 Task: Add the task  Create API documentation for the app to the section Code Conquest in the project TrialLine and add a Due Date to the respective task as 2023/09/23.
Action: Mouse moved to (807, 518)
Screenshot: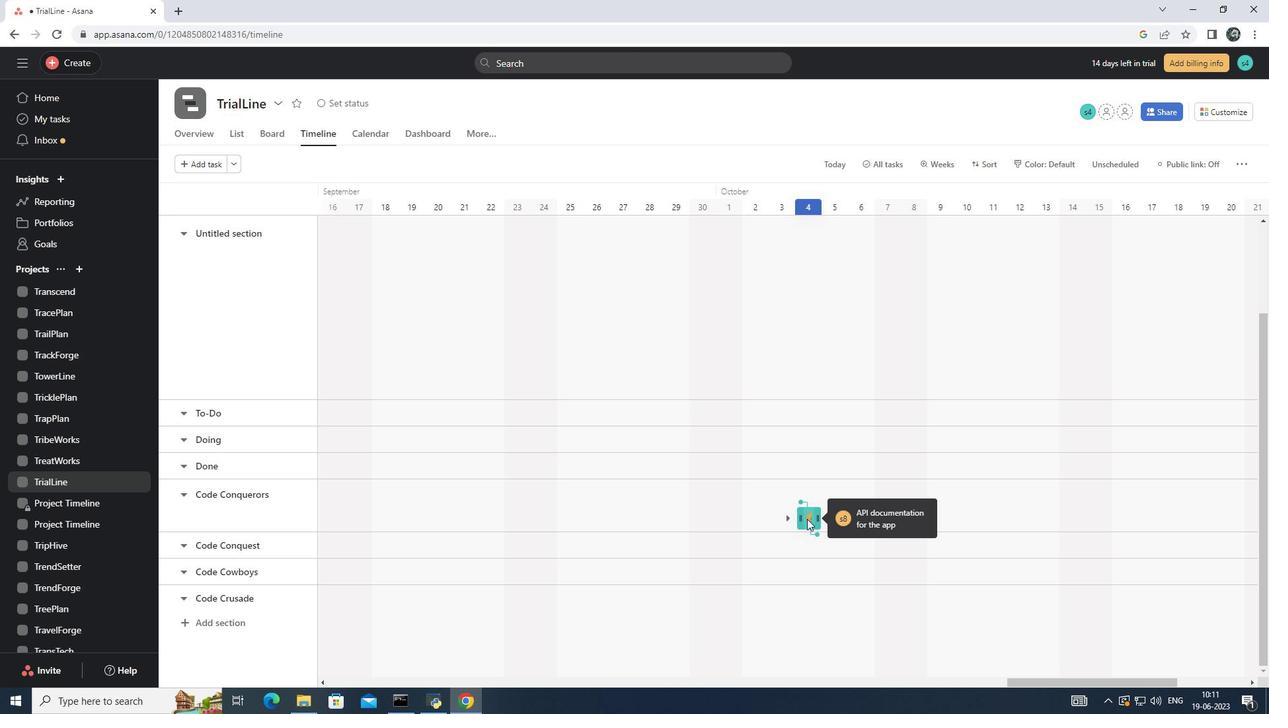 
Action: Mouse pressed left at (807, 518)
Screenshot: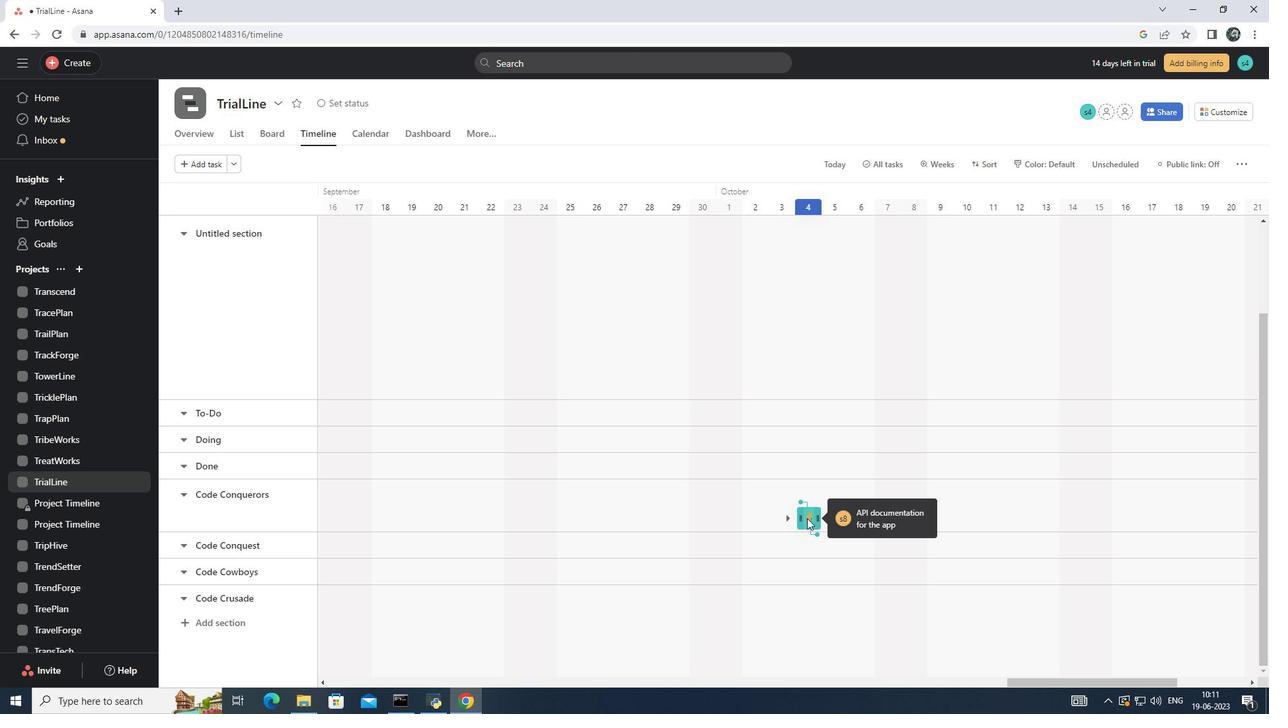
Action: Mouse moved to (1032, 292)
Screenshot: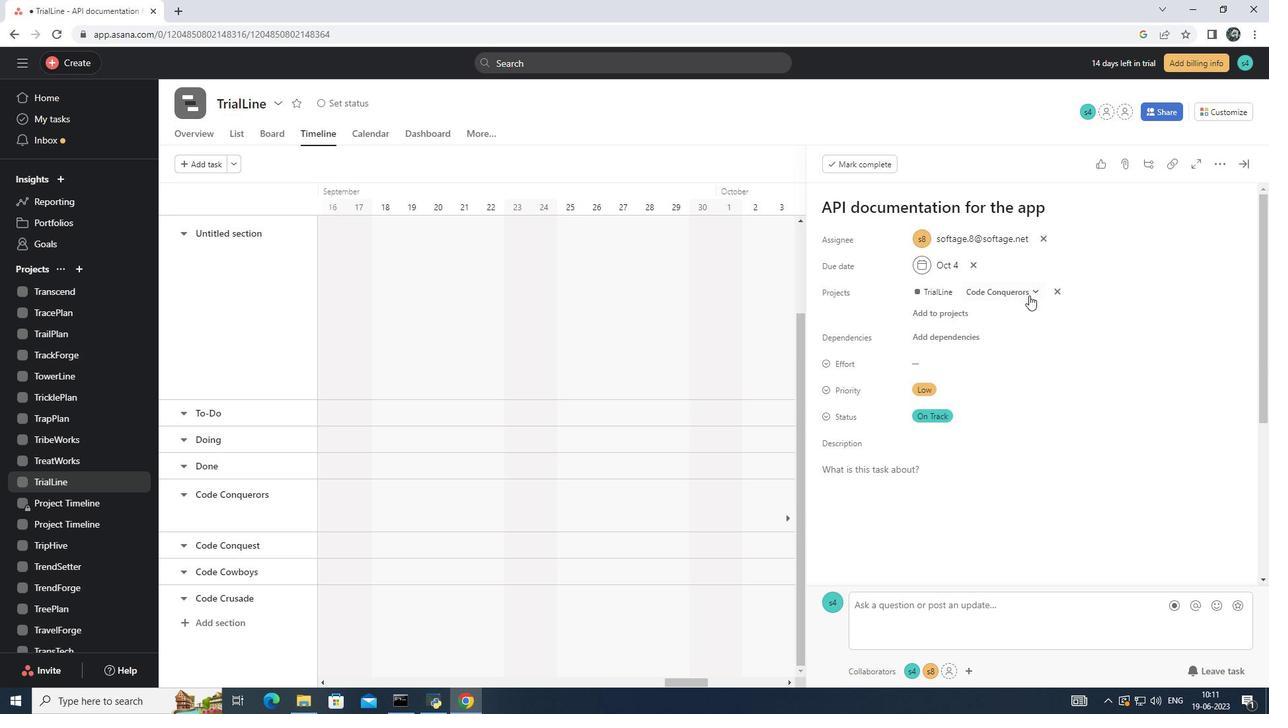 
Action: Mouse pressed left at (1032, 292)
Screenshot: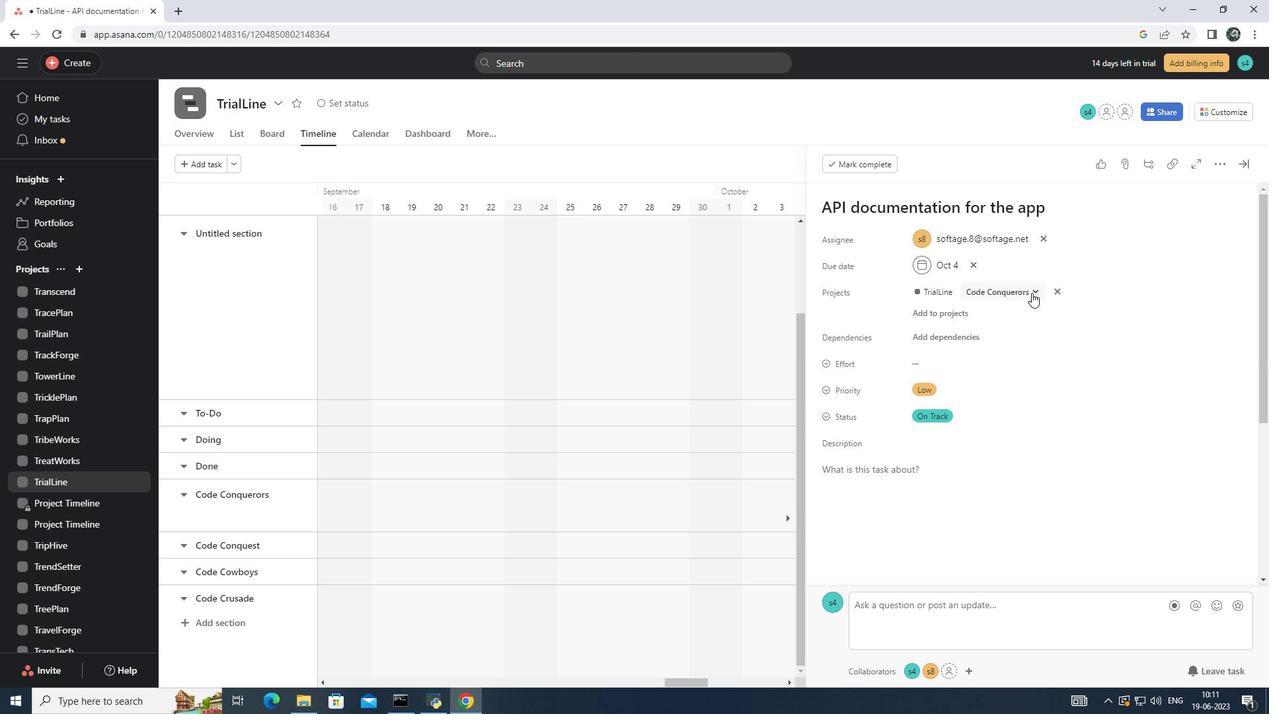 
Action: Mouse moved to (1023, 444)
Screenshot: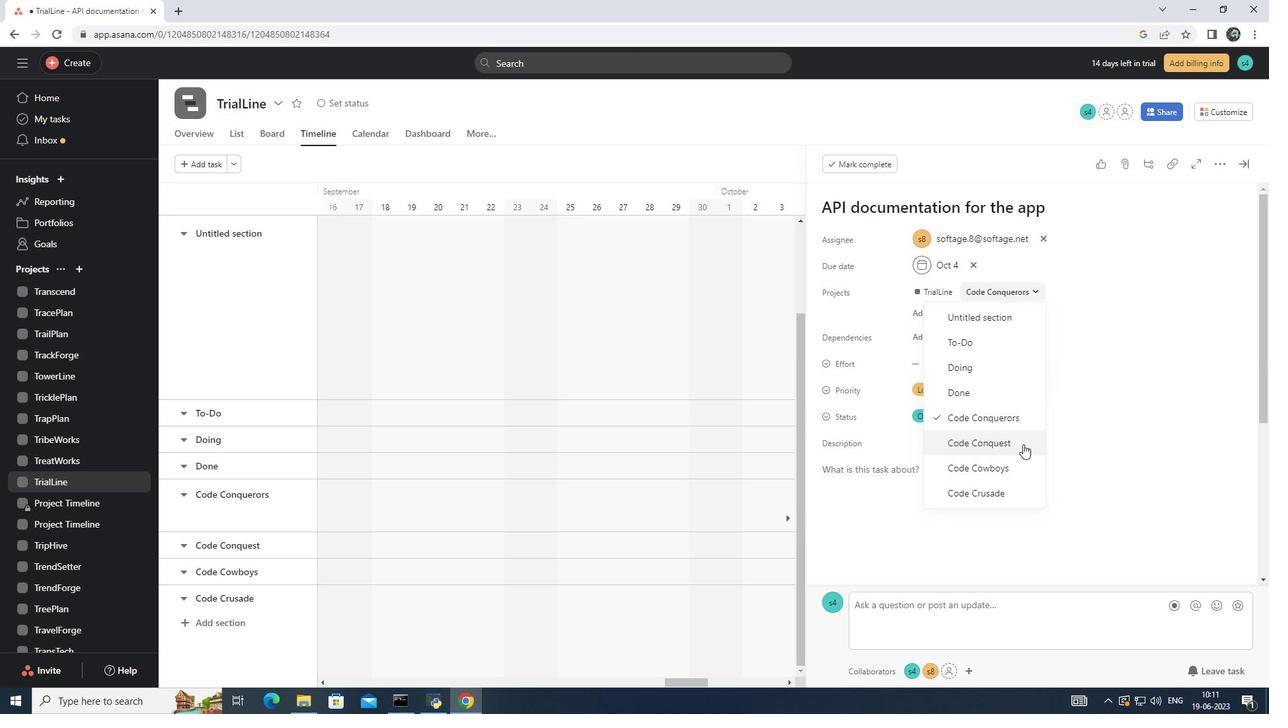 
Action: Mouse pressed left at (1023, 444)
Screenshot: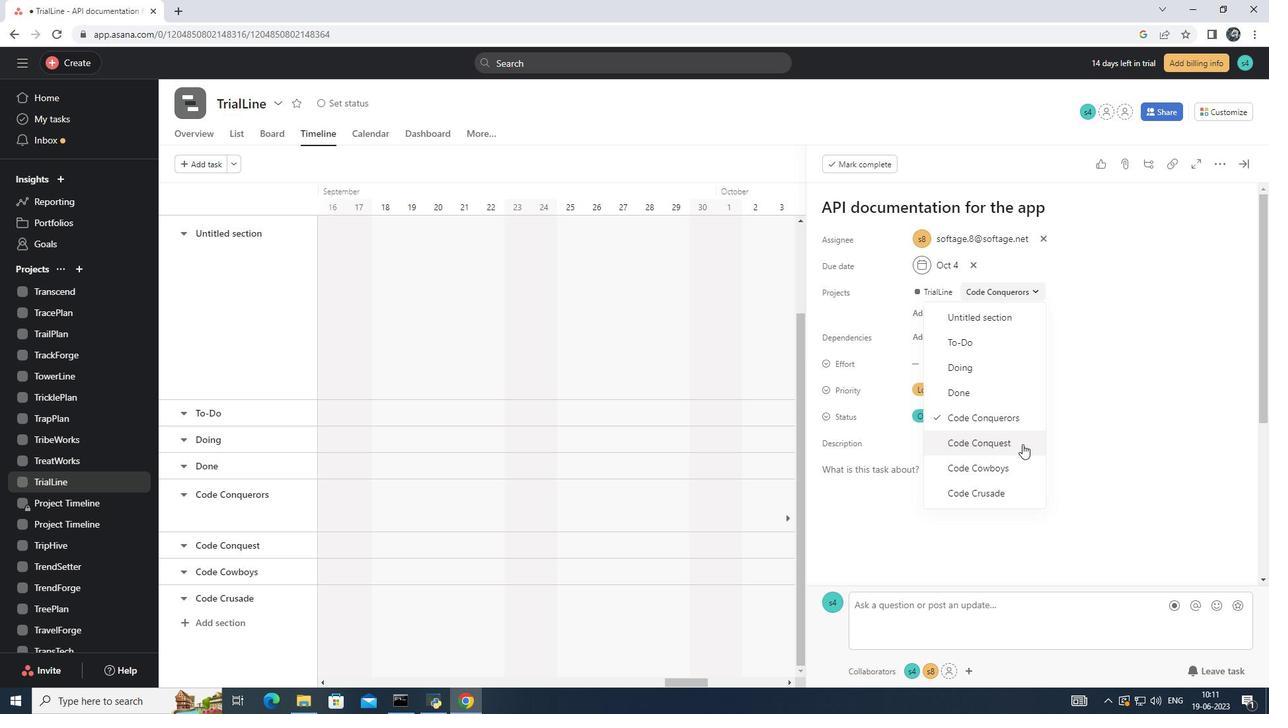 
Action: Mouse moved to (976, 265)
Screenshot: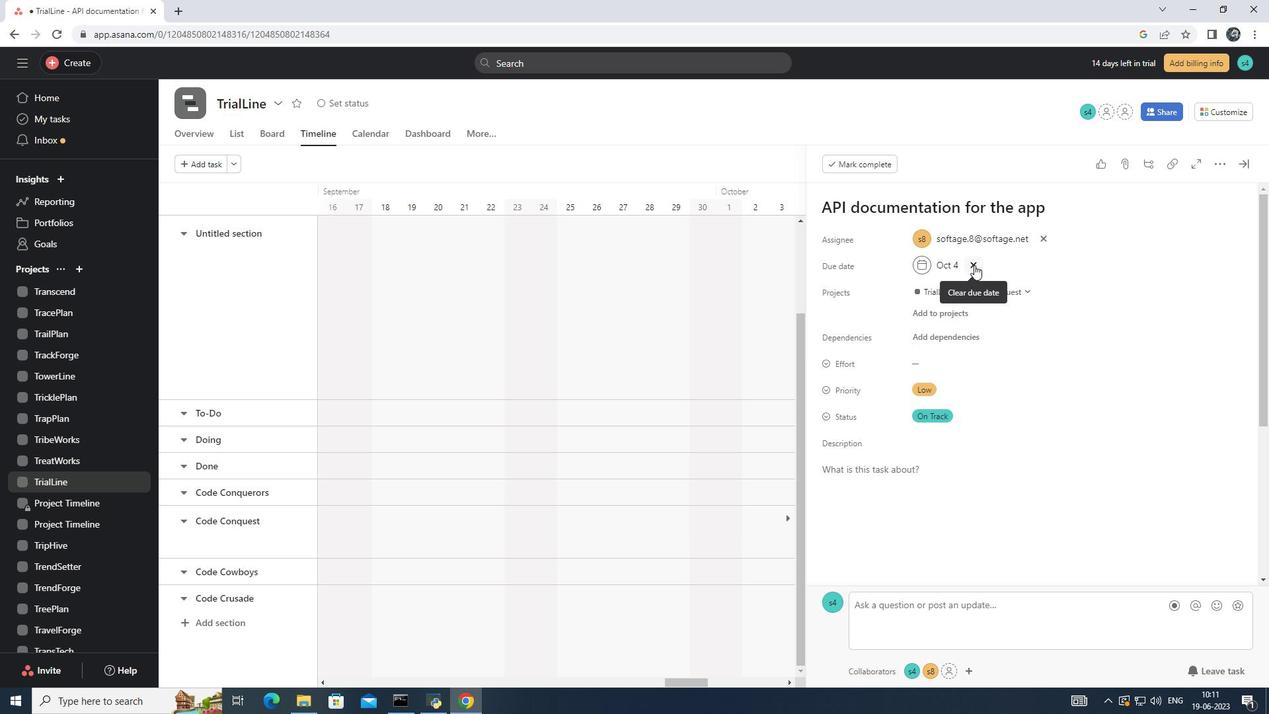 
Action: Mouse pressed left at (976, 265)
Screenshot: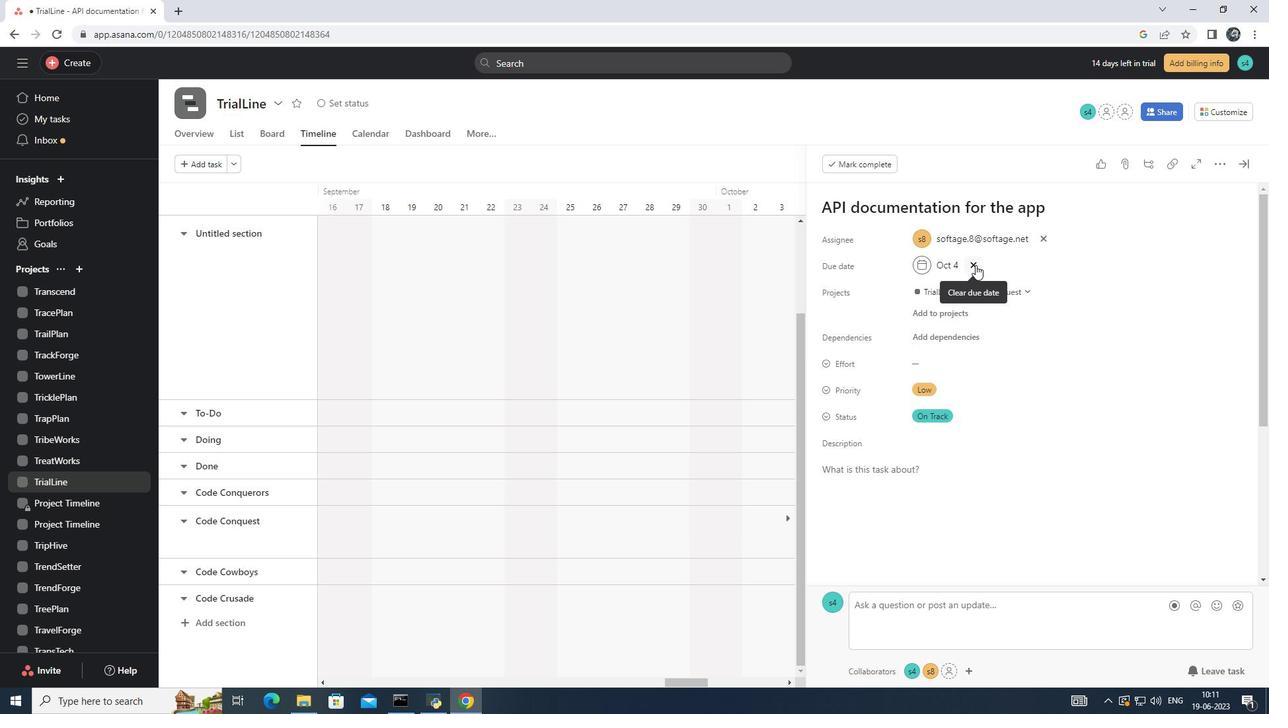 
Action: Mouse moved to (925, 260)
Screenshot: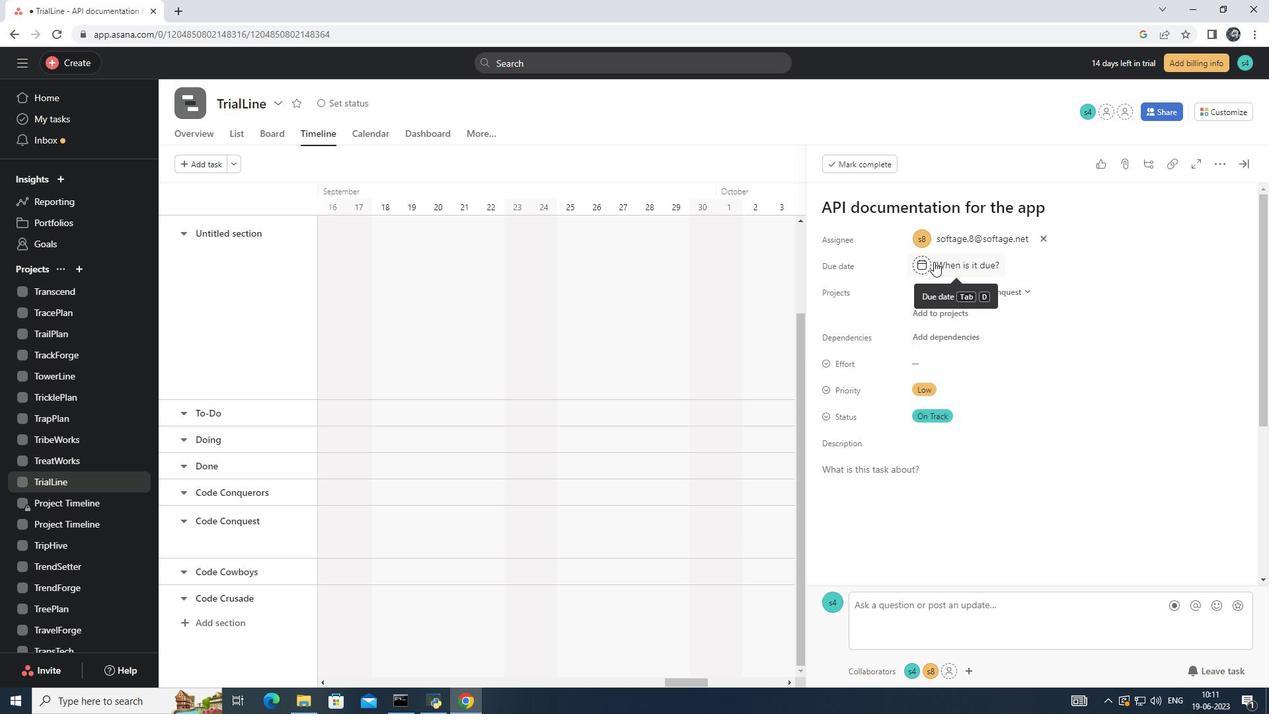 
Action: Mouse pressed left at (925, 260)
Screenshot: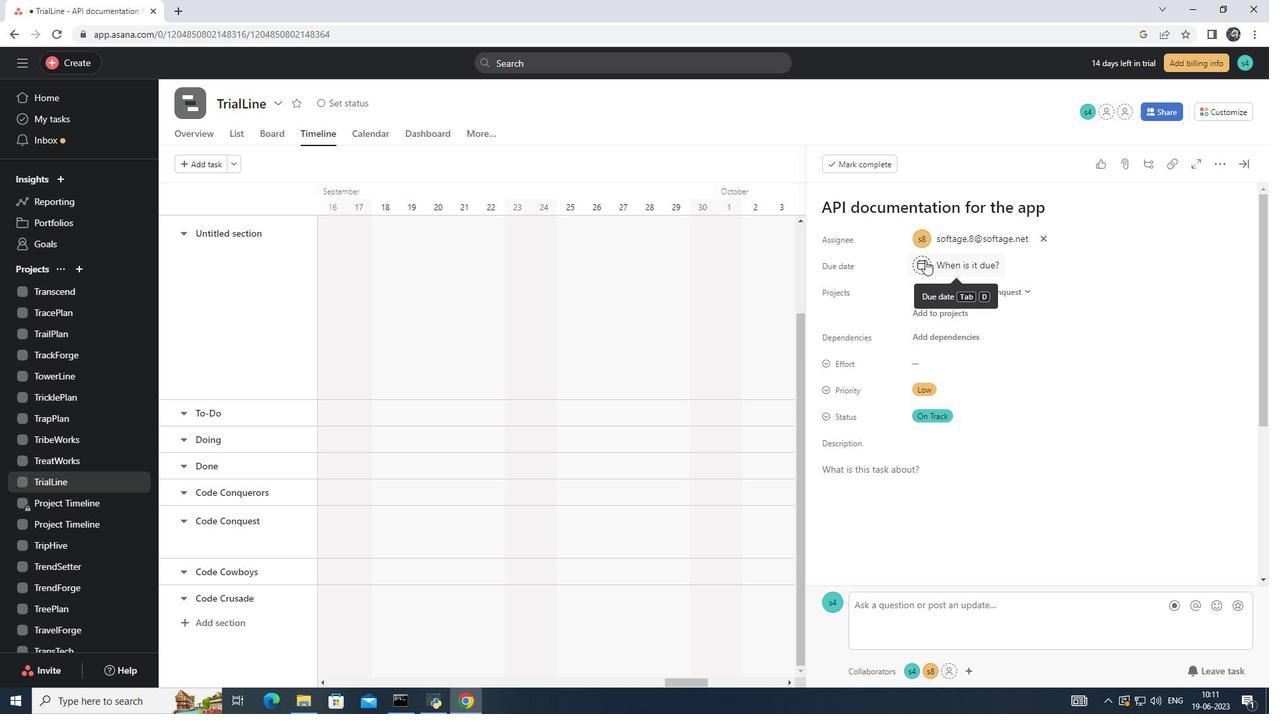 
Action: Mouse moved to (1026, 302)
Screenshot: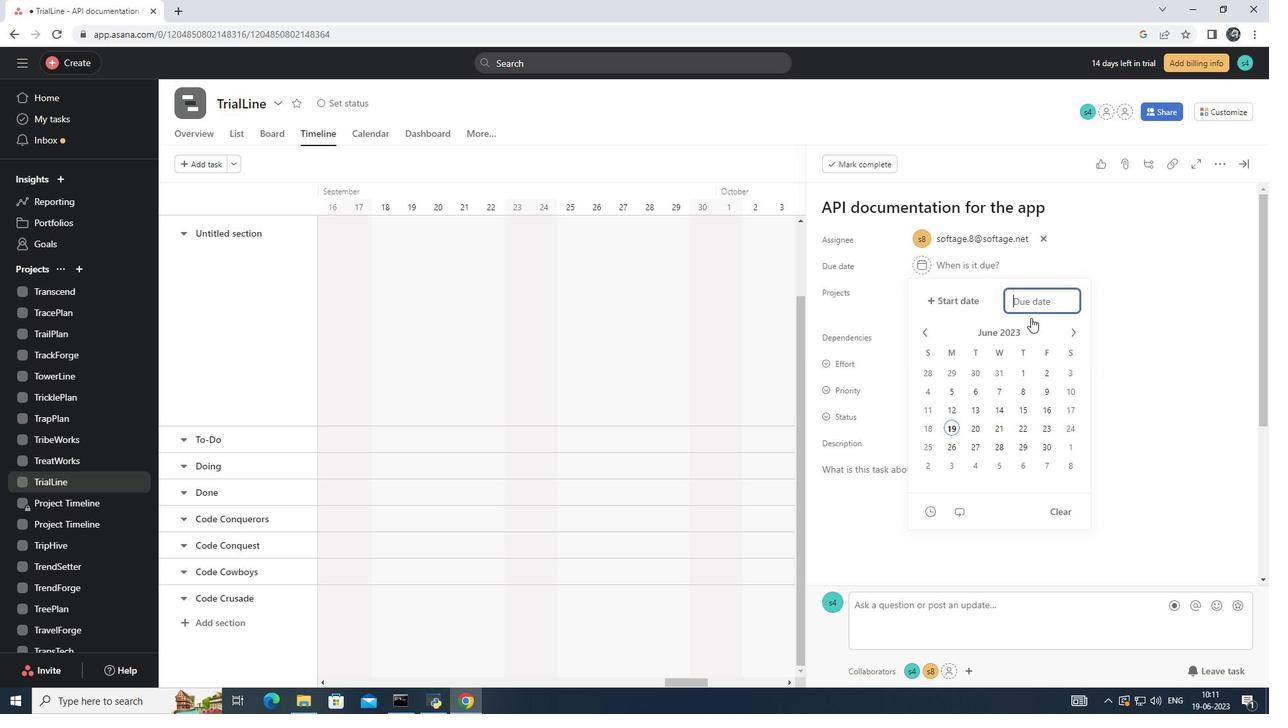 
Action: Mouse pressed left at (1026, 302)
Screenshot: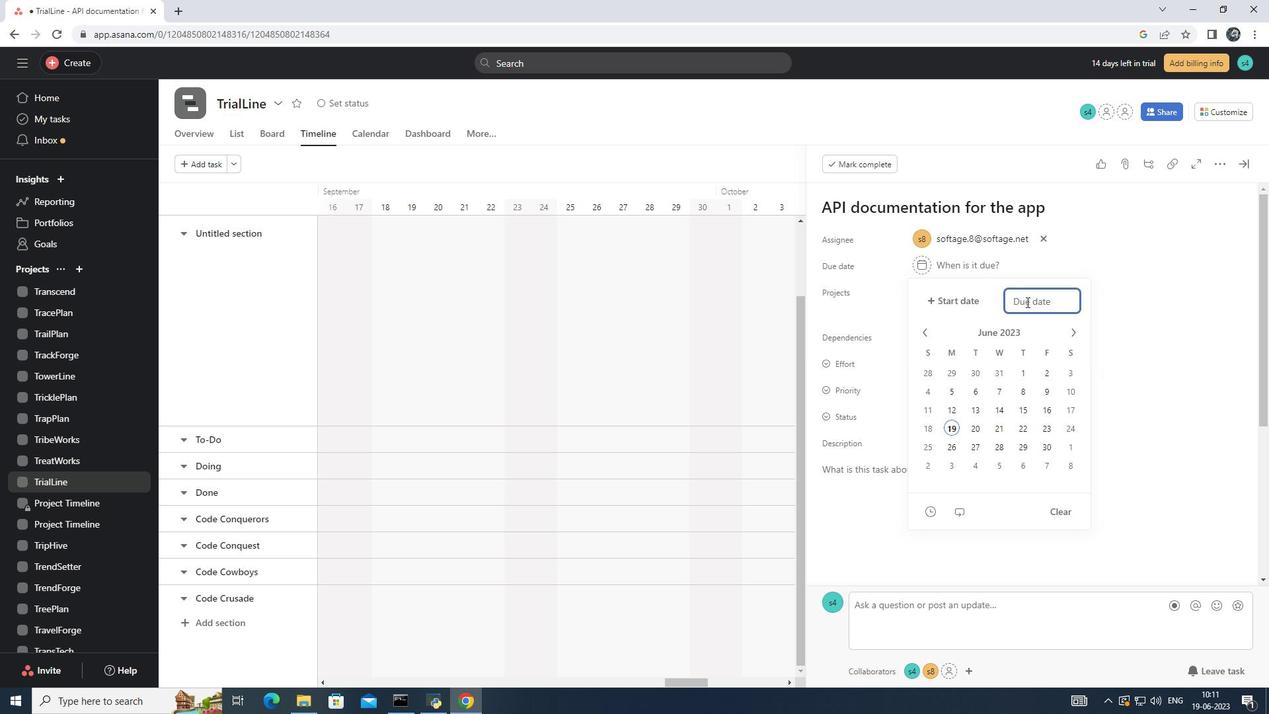 
Action: Mouse moved to (1009, 308)
Screenshot: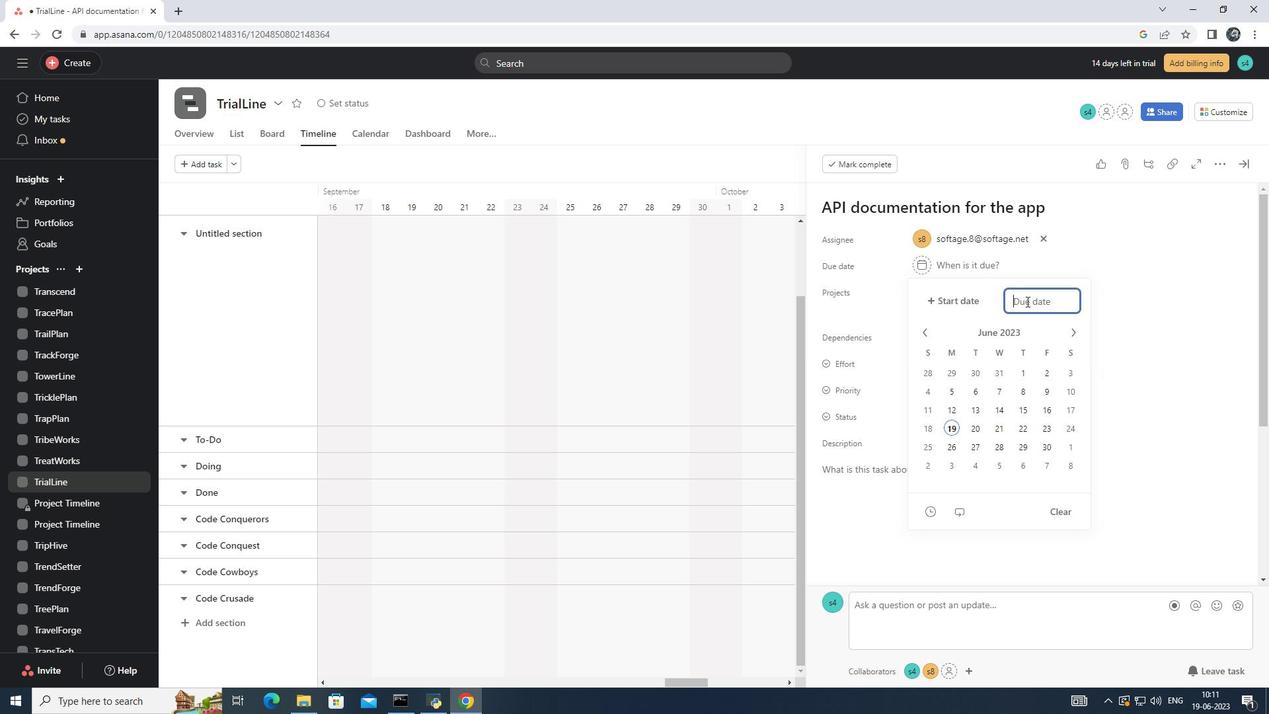 
Action: Key pressed 2023/09/23<Key.enter>
Screenshot: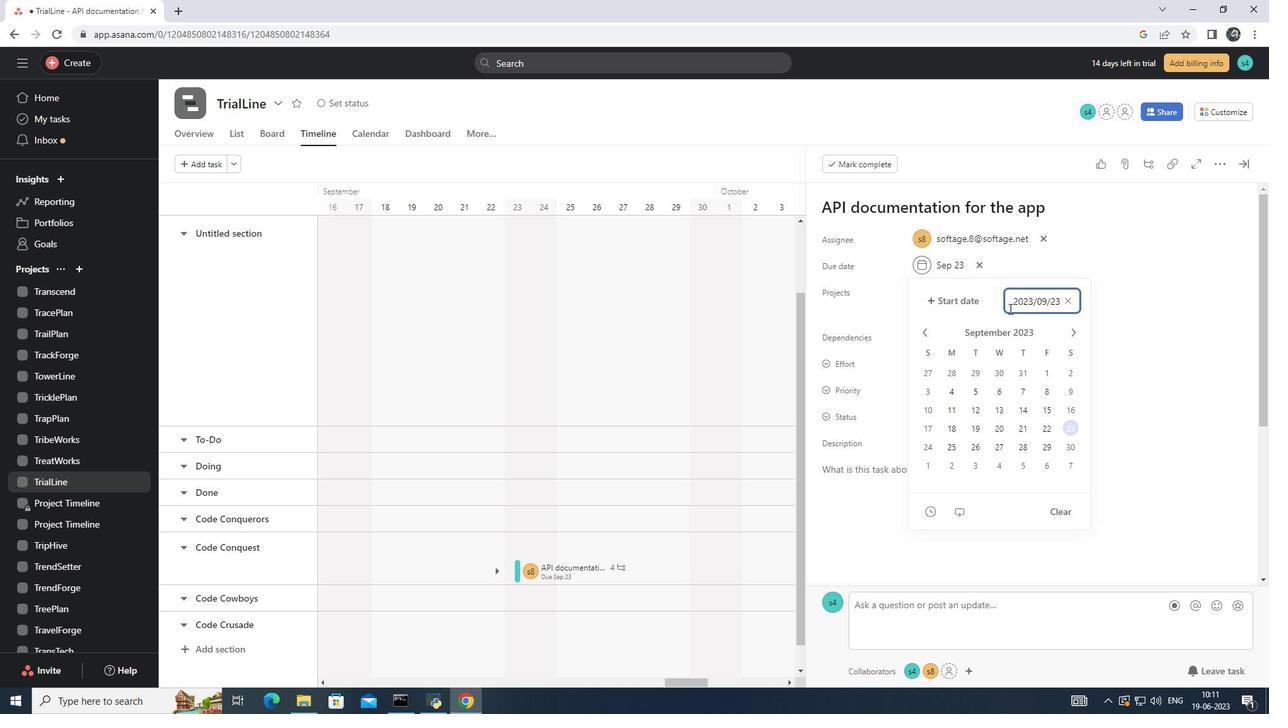 
